 Task: Move the task Integrate website with email marketing platforms to the section Done in the project AgileCore and filter the tasks in the project by Due this week
Action: Mouse moved to (87, 321)
Screenshot: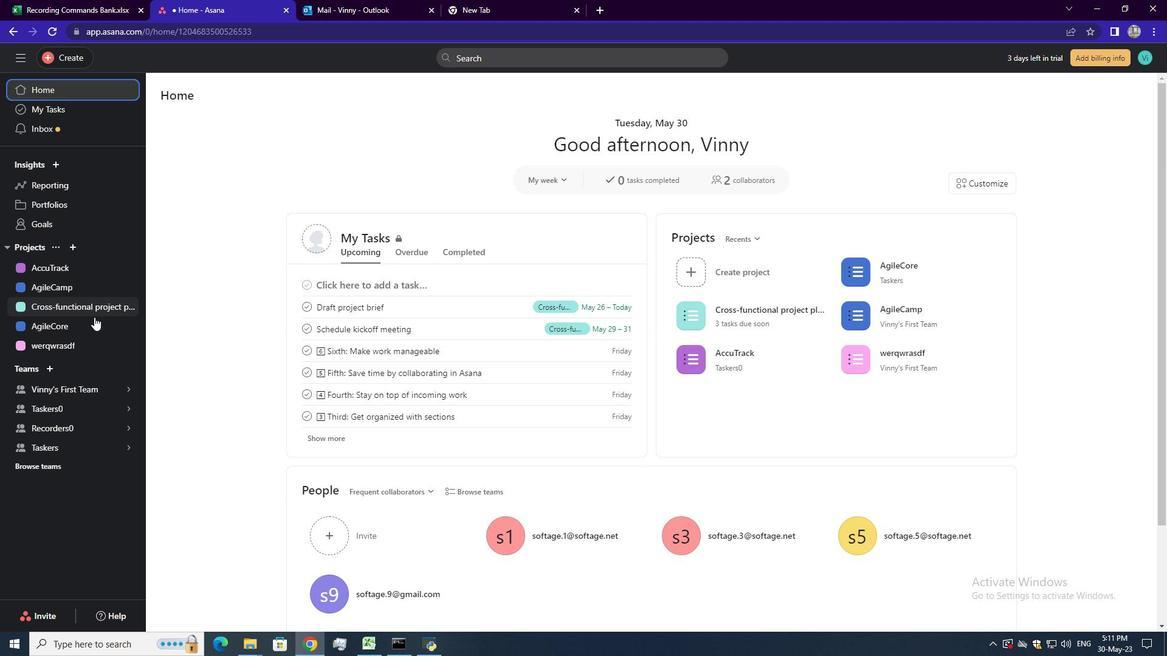 
Action: Mouse pressed left at (87, 321)
Screenshot: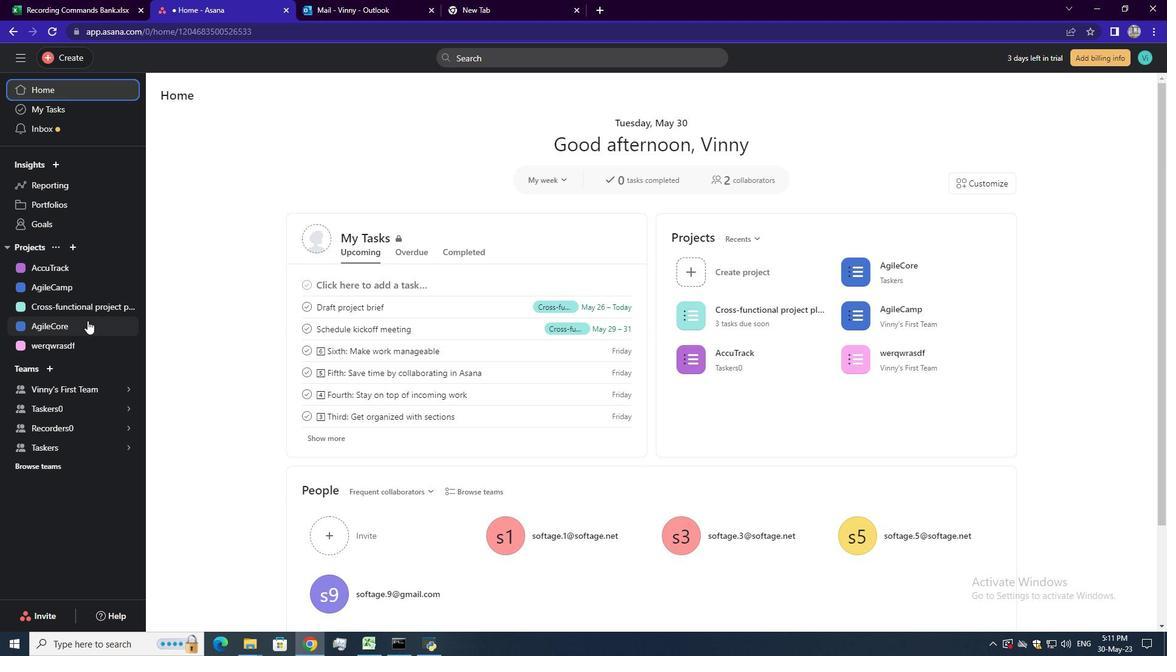 
Action: Mouse moved to (787, 226)
Screenshot: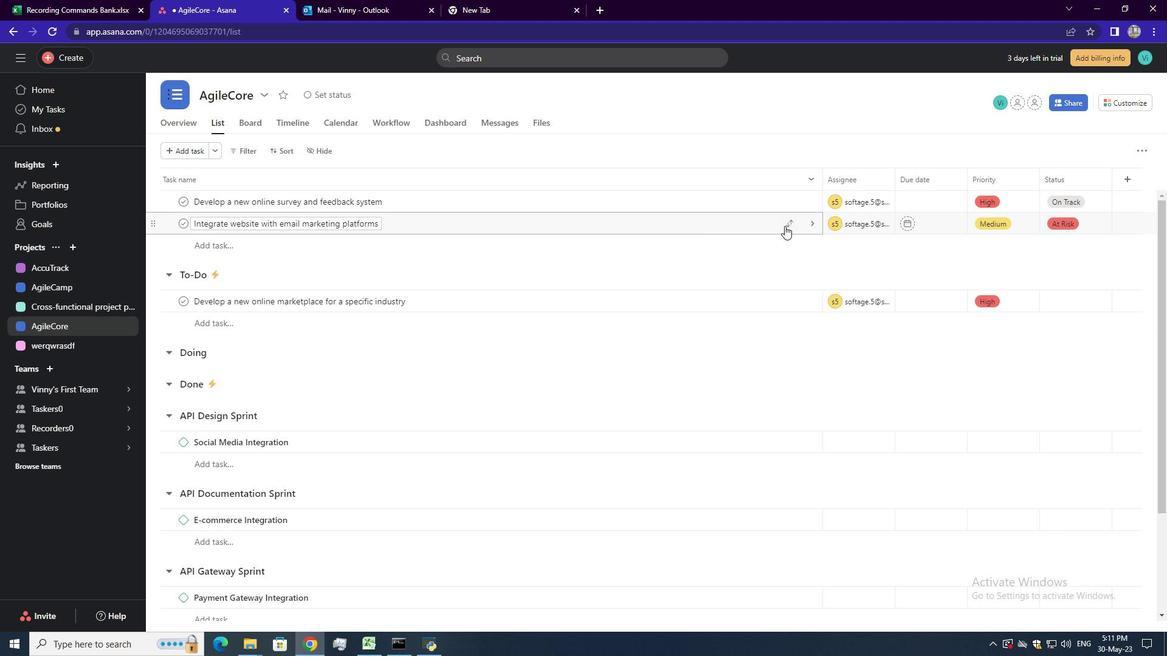 
Action: Mouse pressed left at (787, 226)
Screenshot: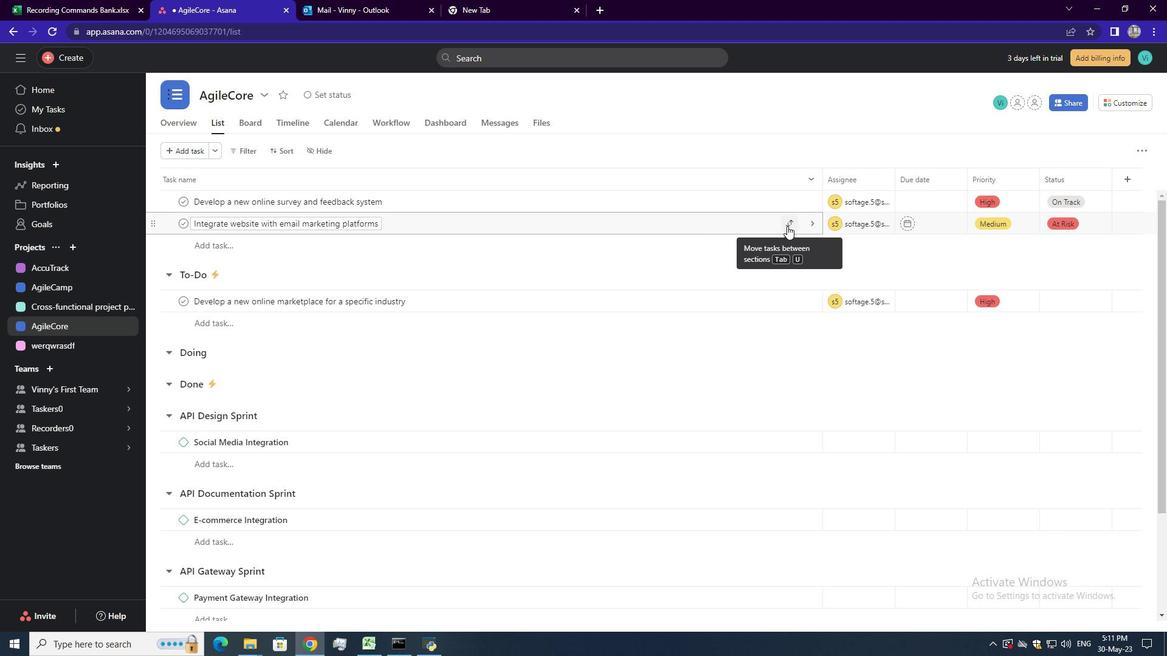 
Action: Mouse moved to (722, 330)
Screenshot: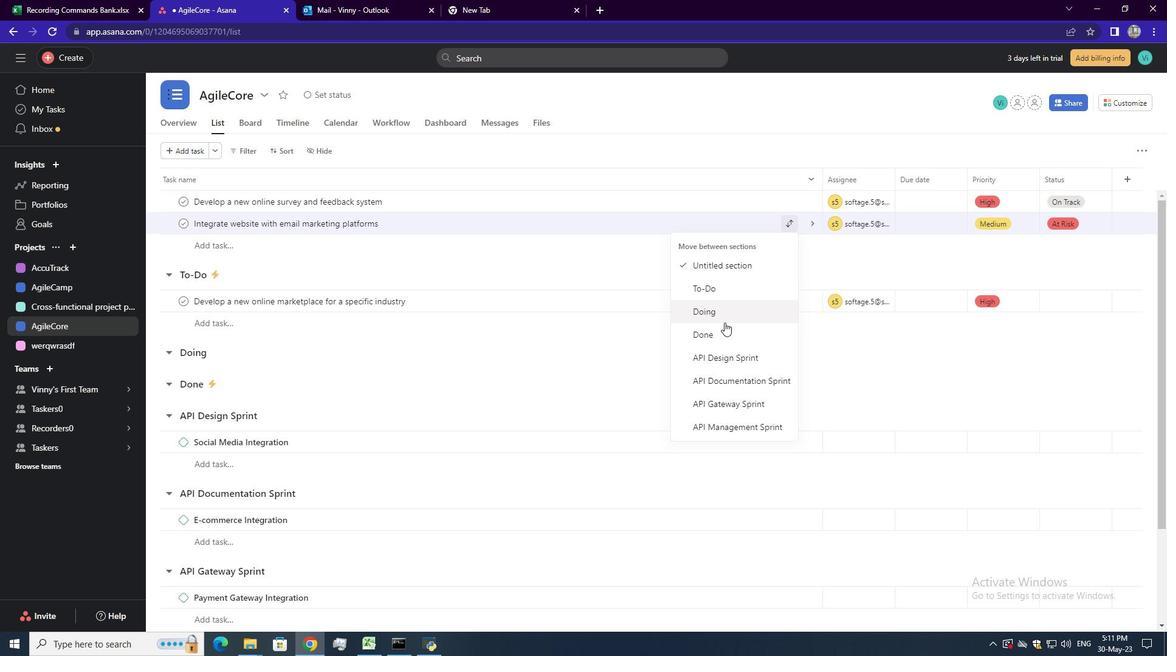 
Action: Mouse pressed left at (722, 330)
Screenshot: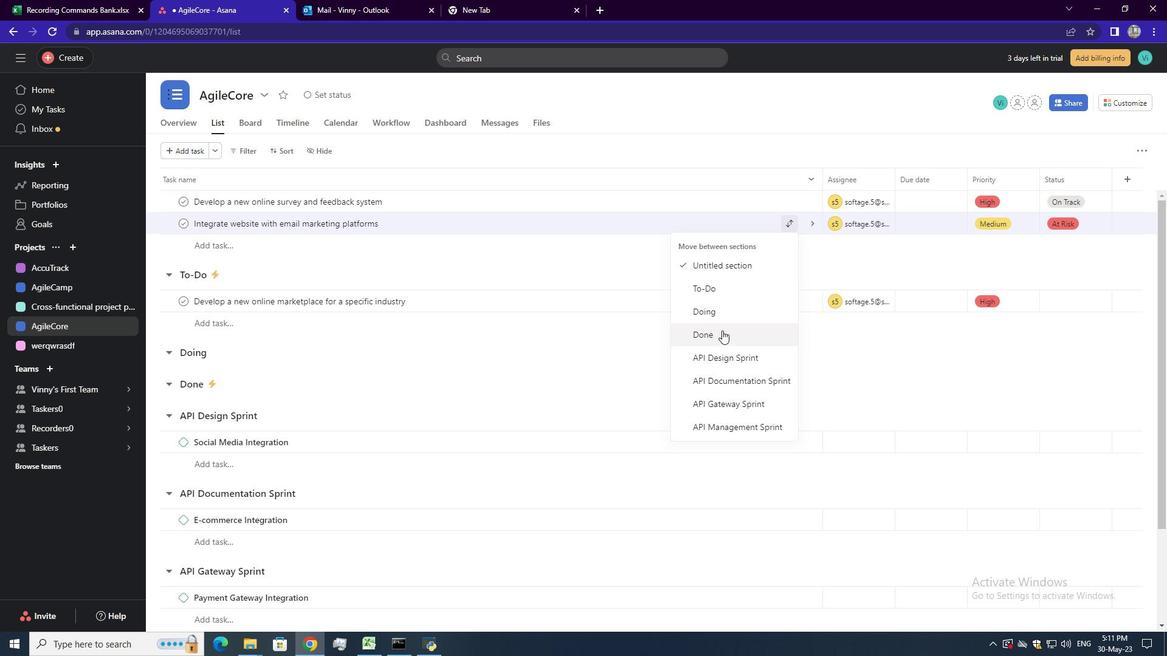 
Action: Mouse moved to (236, 154)
Screenshot: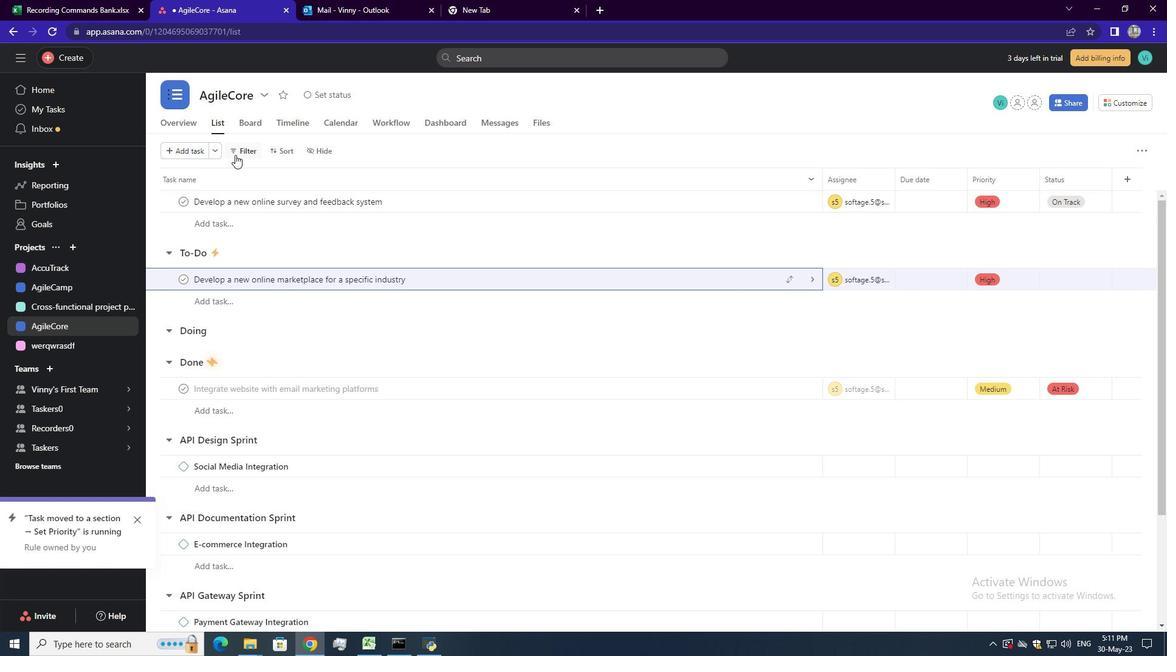 
Action: Mouse pressed left at (236, 154)
Screenshot: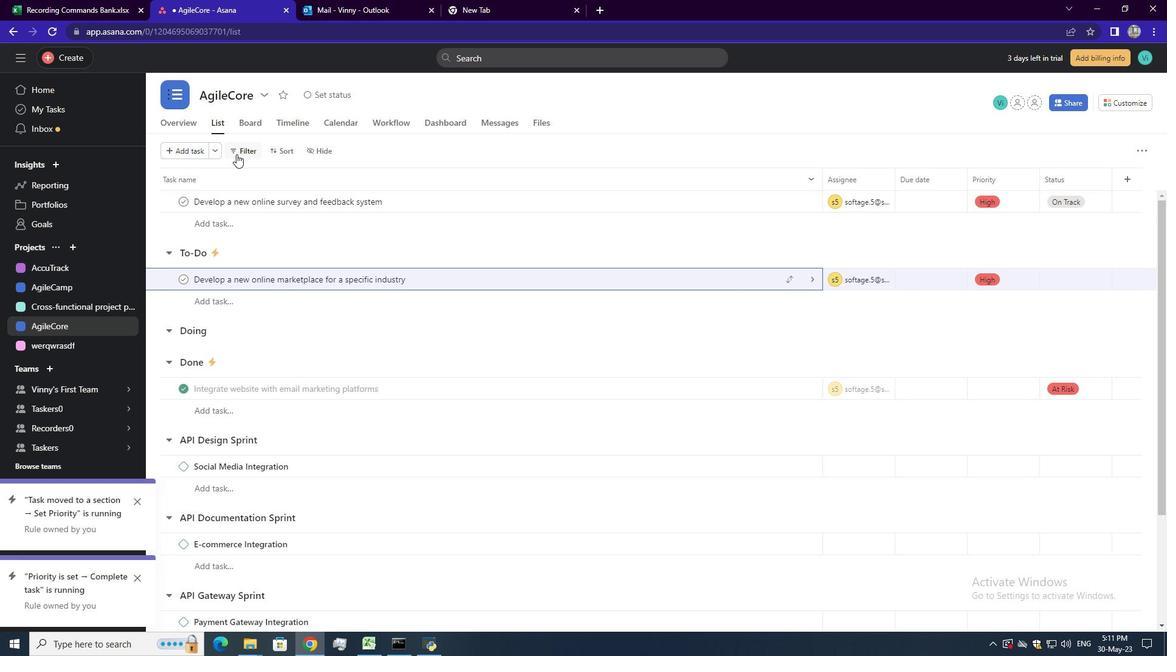 
Action: Mouse moved to (486, 201)
Screenshot: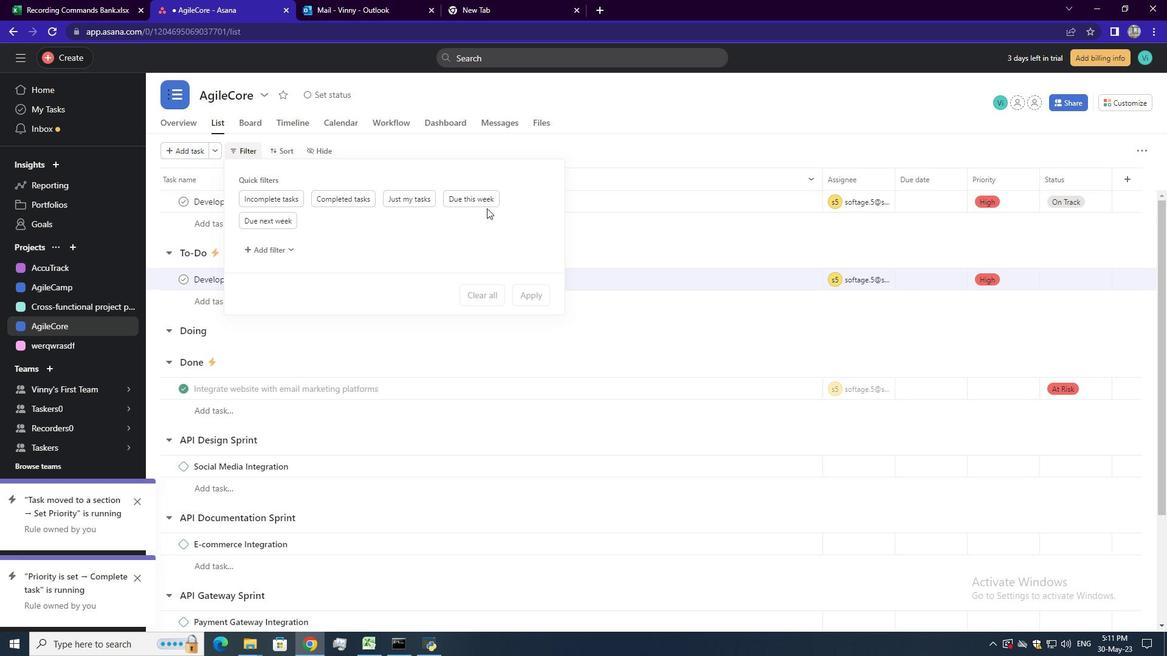 
Action: Mouse pressed left at (486, 201)
Screenshot: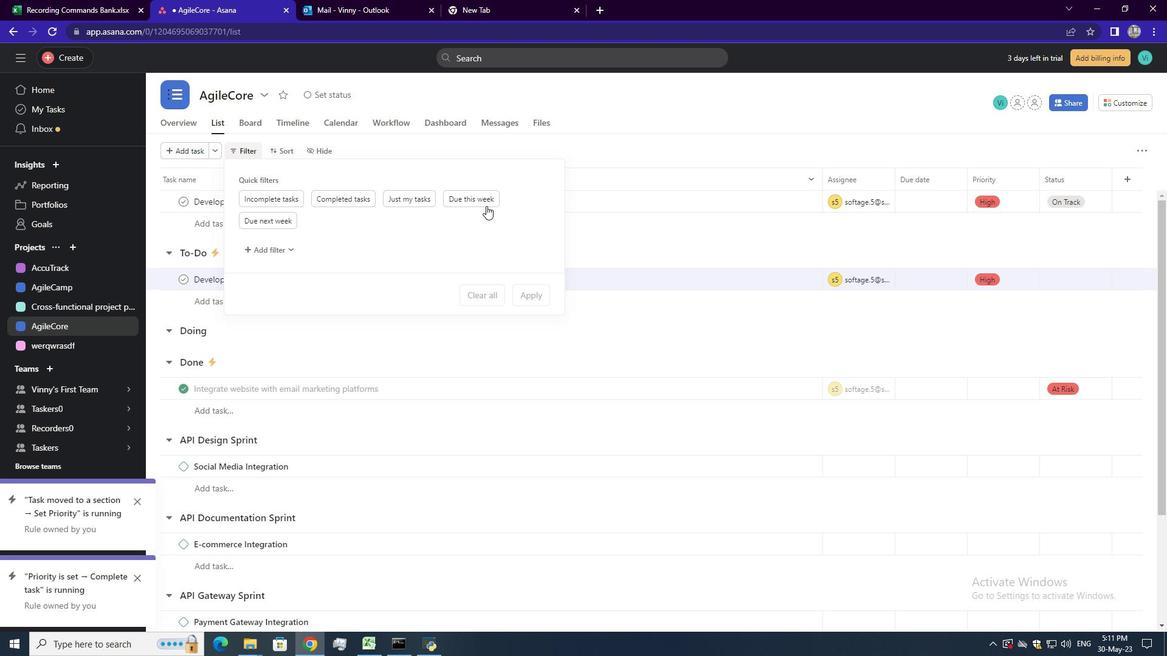 
